 Task: Set font size with 14.
Action: Mouse moved to (22, 676)
Screenshot: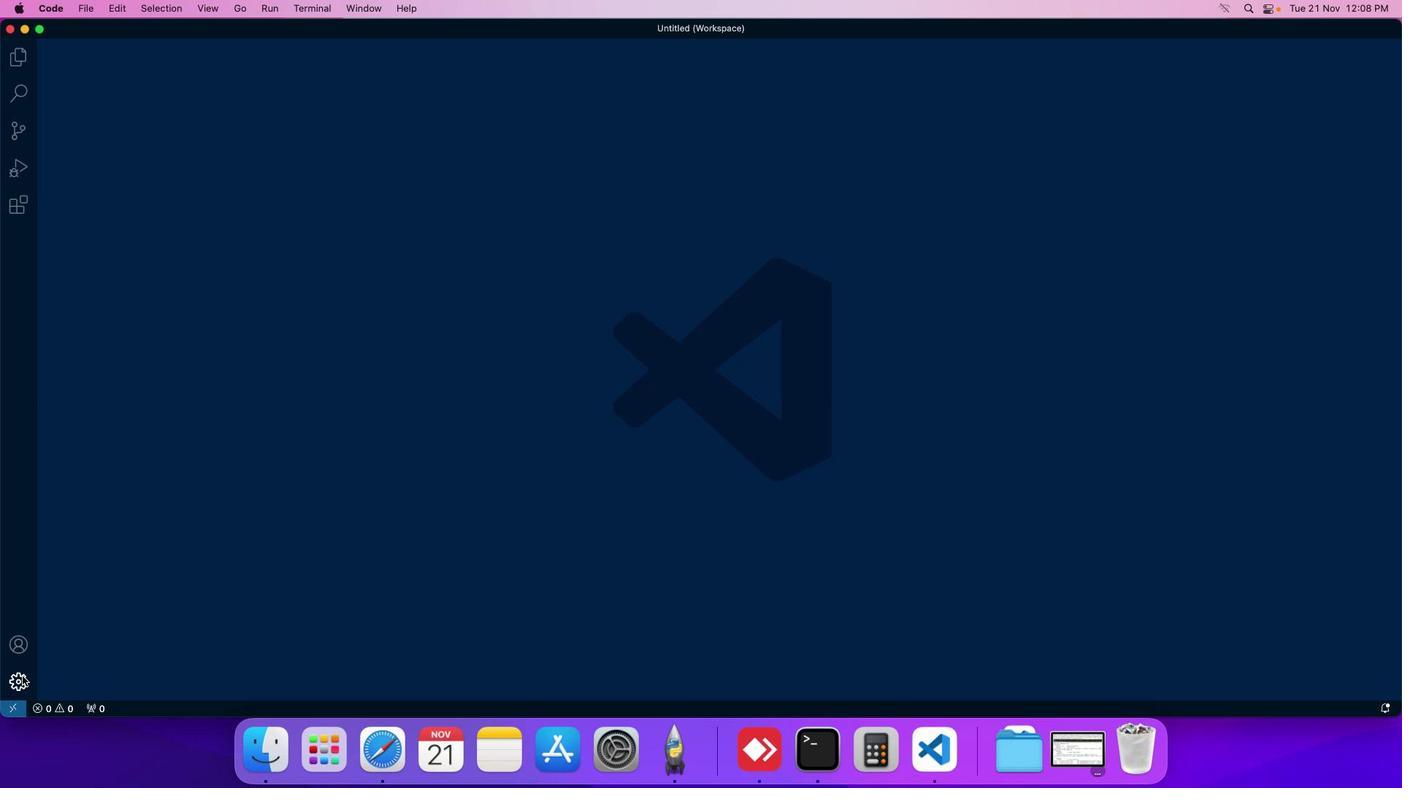 
Action: Mouse pressed left at (22, 676)
Screenshot: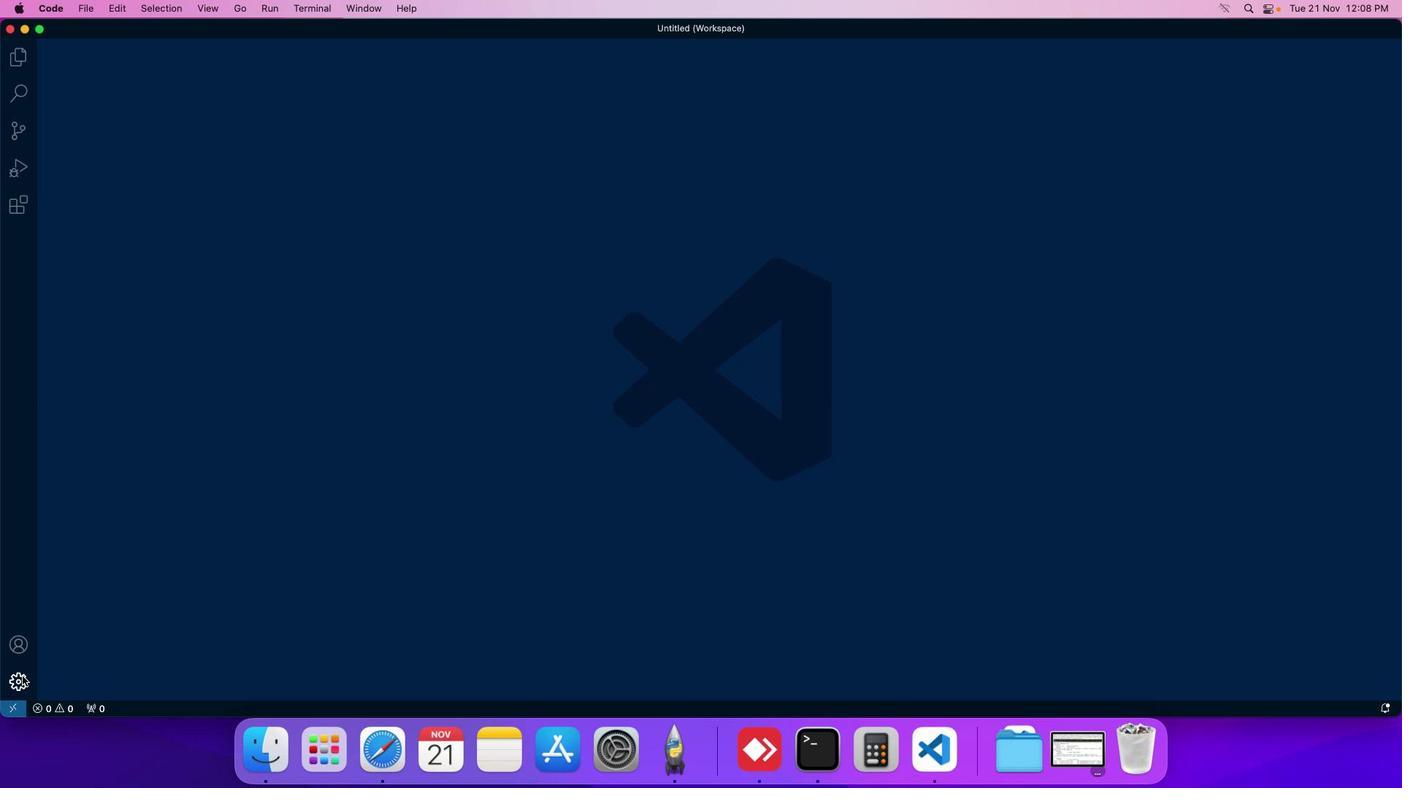 
Action: Mouse moved to (50, 576)
Screenshot: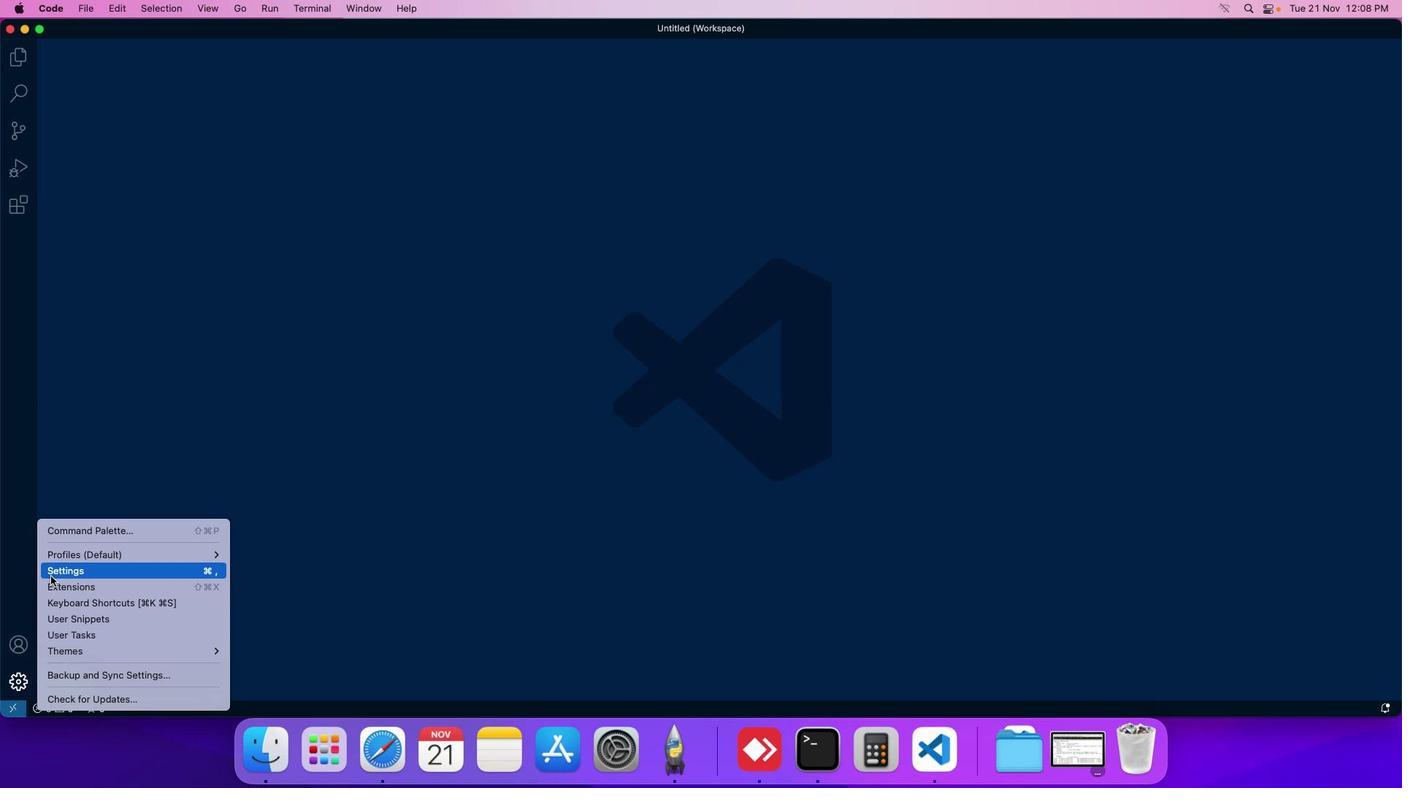 
Action: Mouse pressed left at (50, 576)
Screenshot: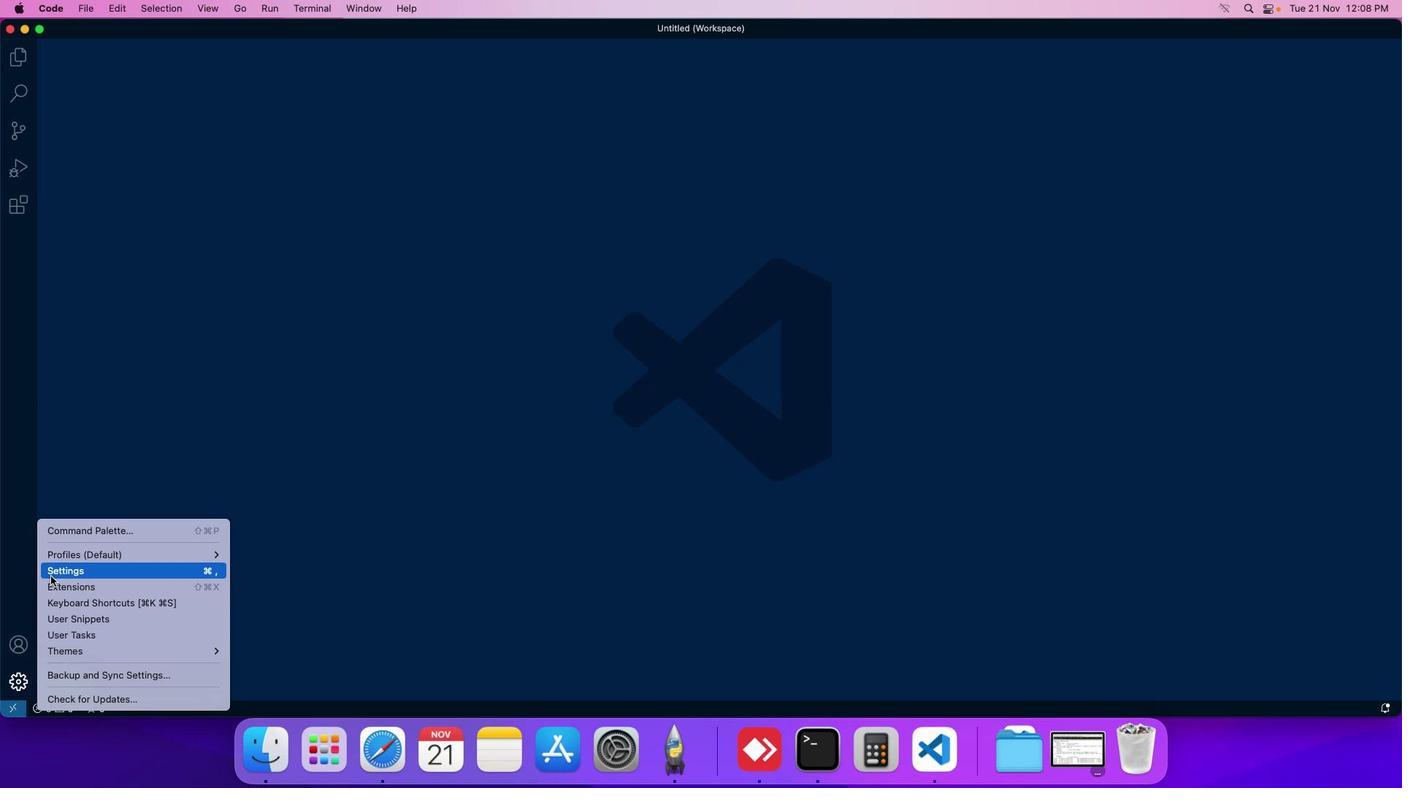 
Action: Mouse moved to (343, 124)
Screenshot: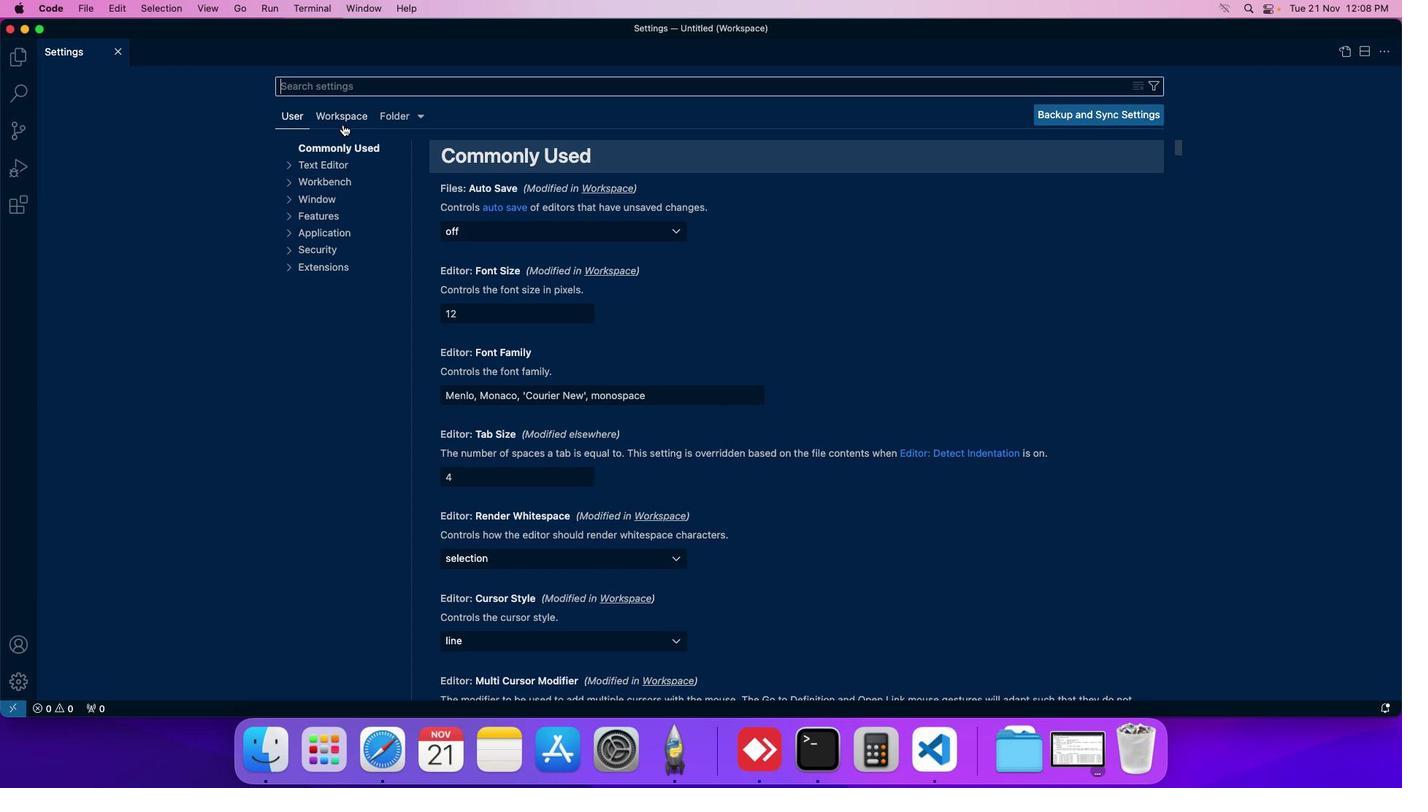 
Action: Mouse pressed left at (343, 124)
Screenshot: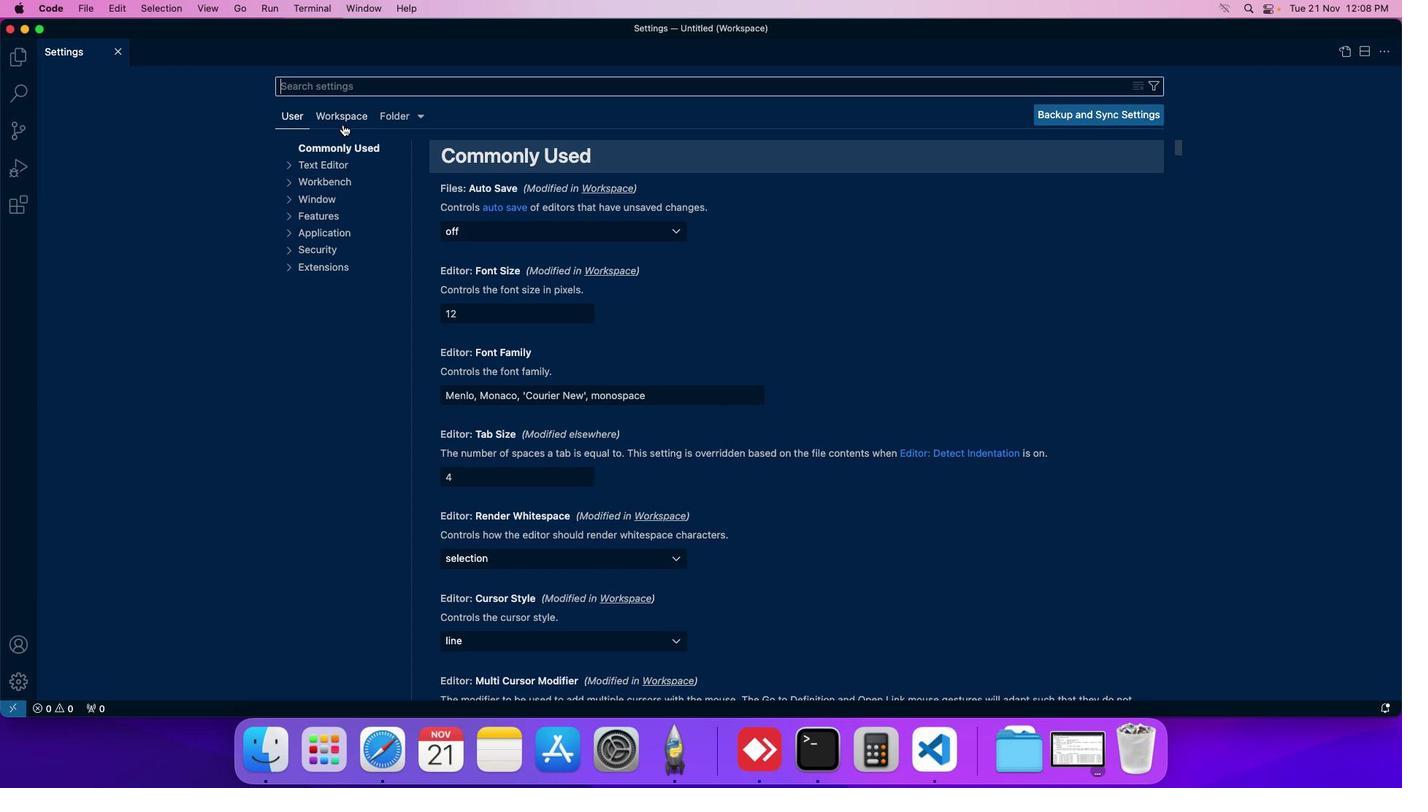 
Action: Mouse moved to (332, 216)
Screenshot: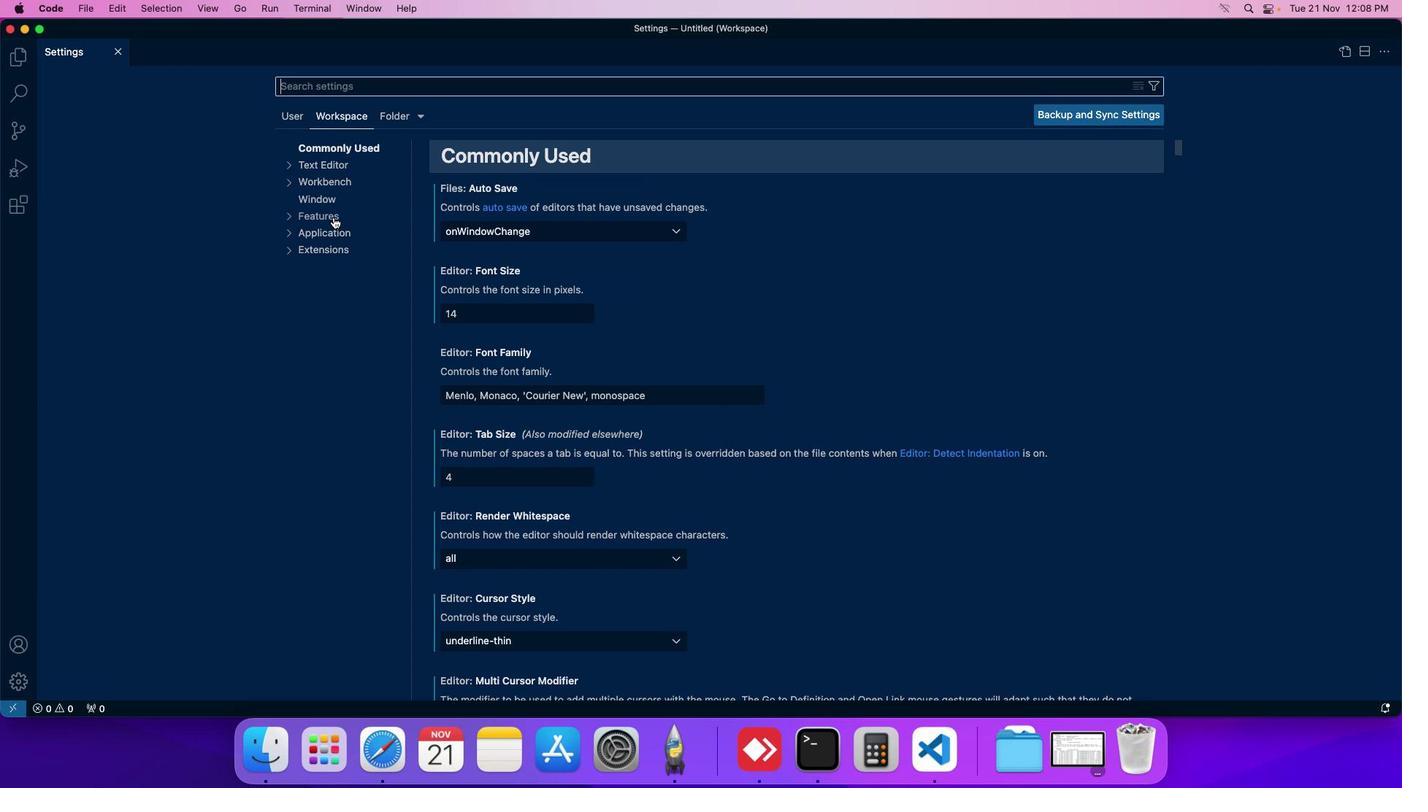
Action: Mouse pressed left at (332, 216)
Screenshot: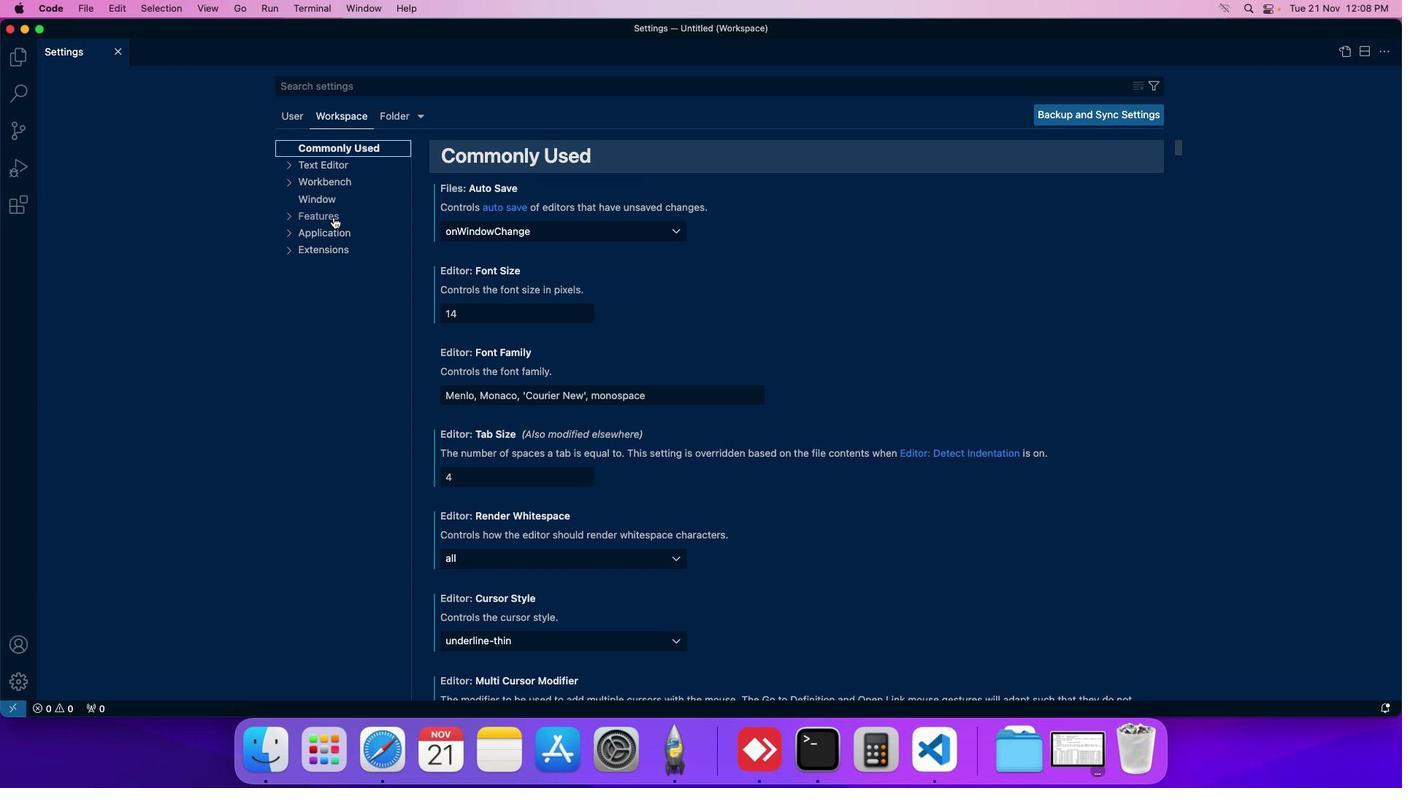 
Action: Mouse moved to (332, 523)
Screenshot: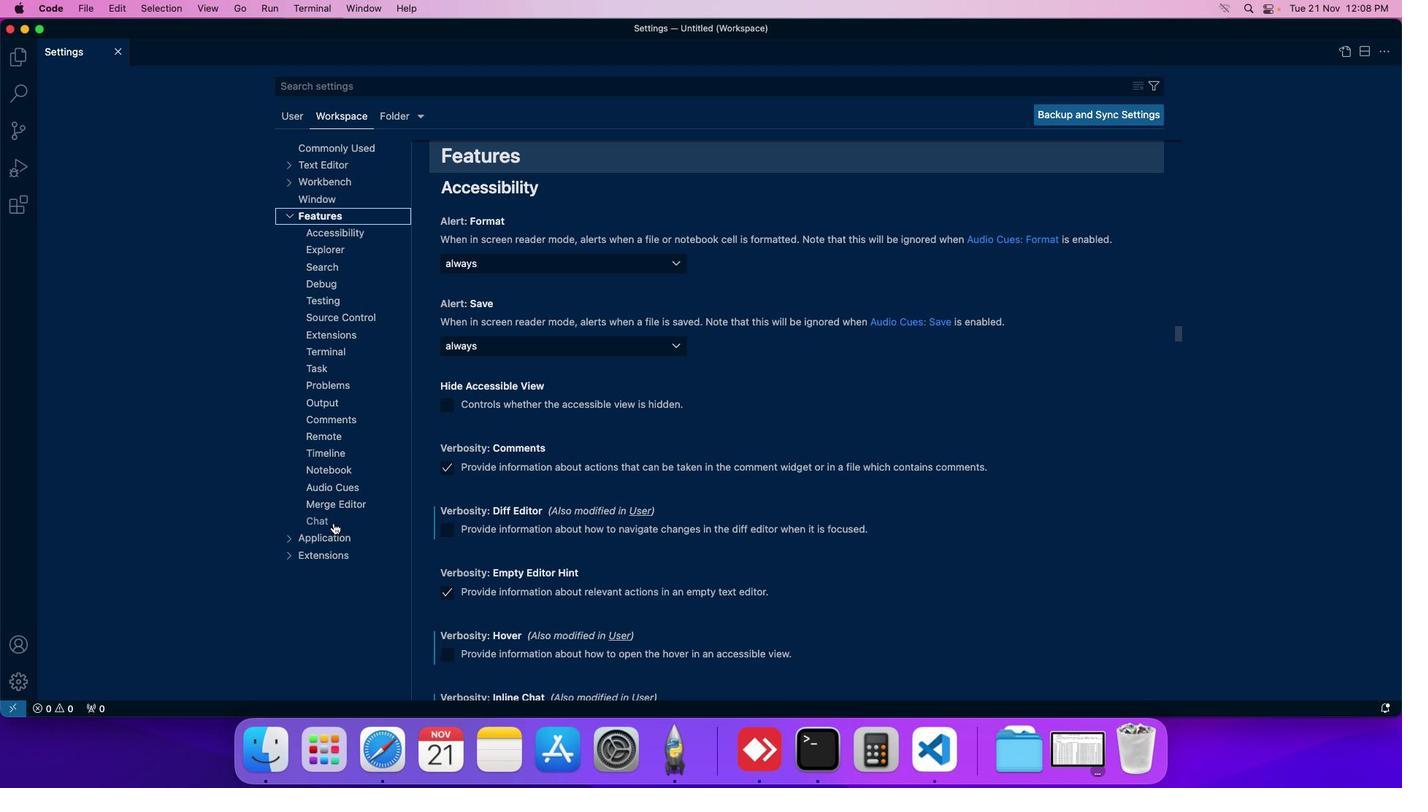 
Action: Mouse pressed left at (332, 523)
Screenshot: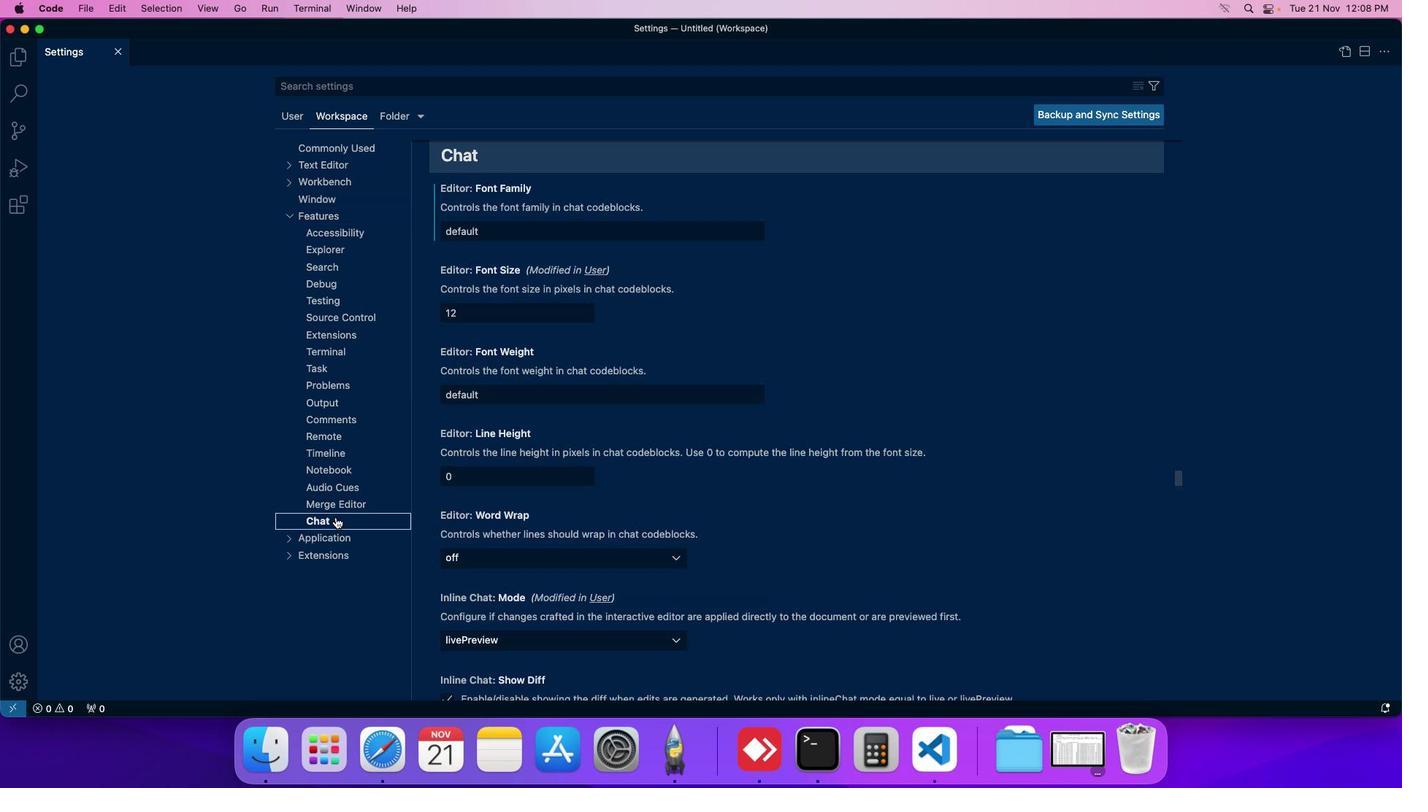 
Action: Mouse moved to (470, 307)
Screenshot: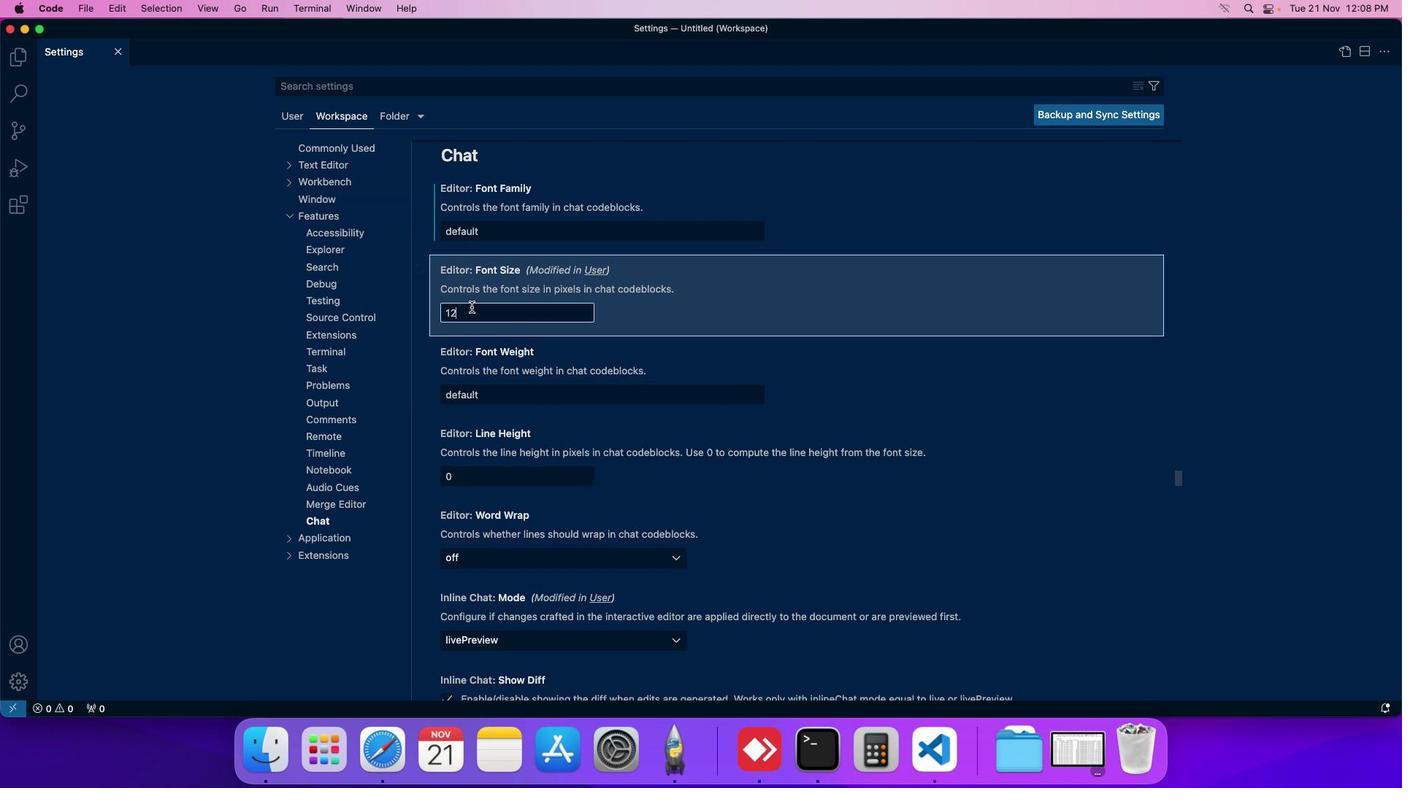 
Action: Mouse pressed left at (470, 307)
Screenshot: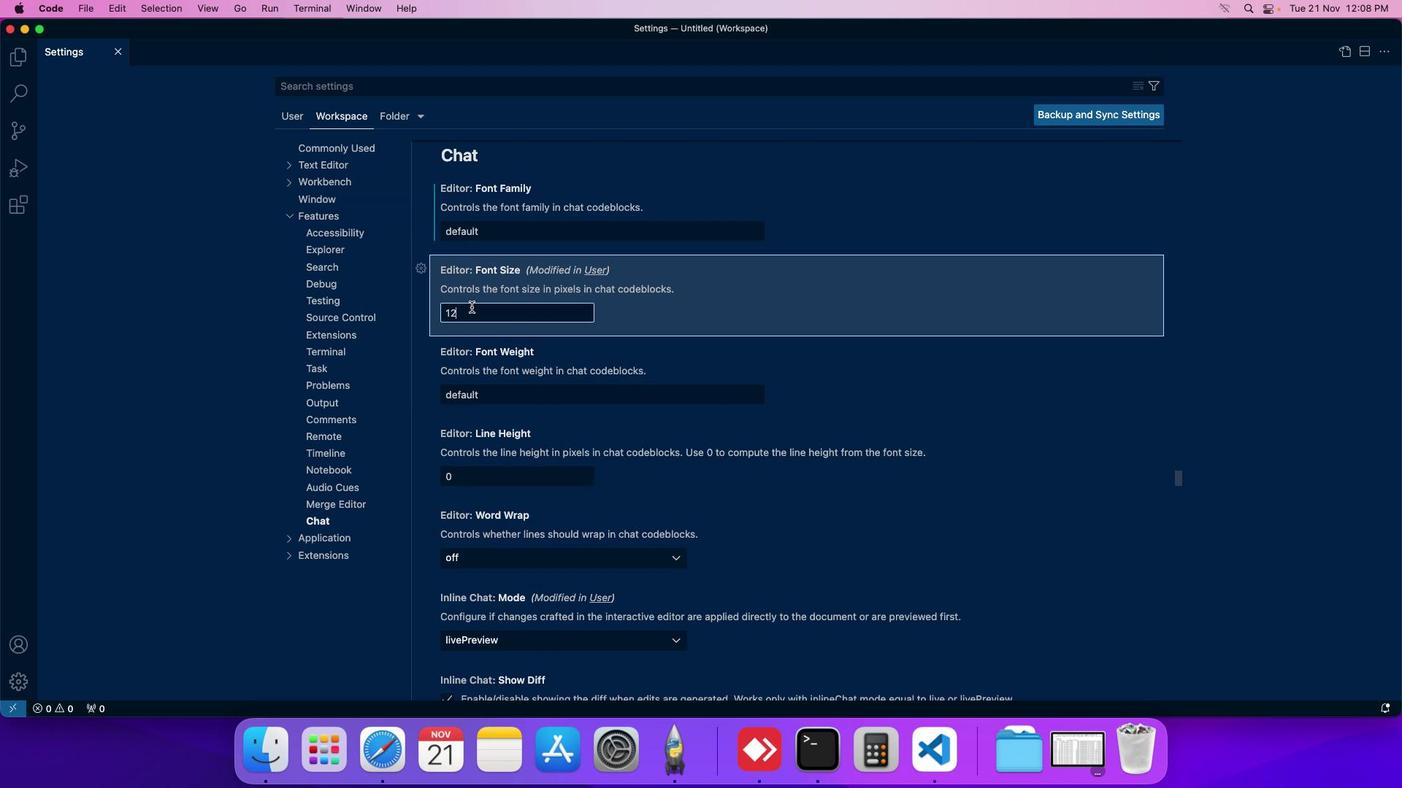
Action: Key pressed Key.backspaceKey.backspace'1''4'
Screenshot: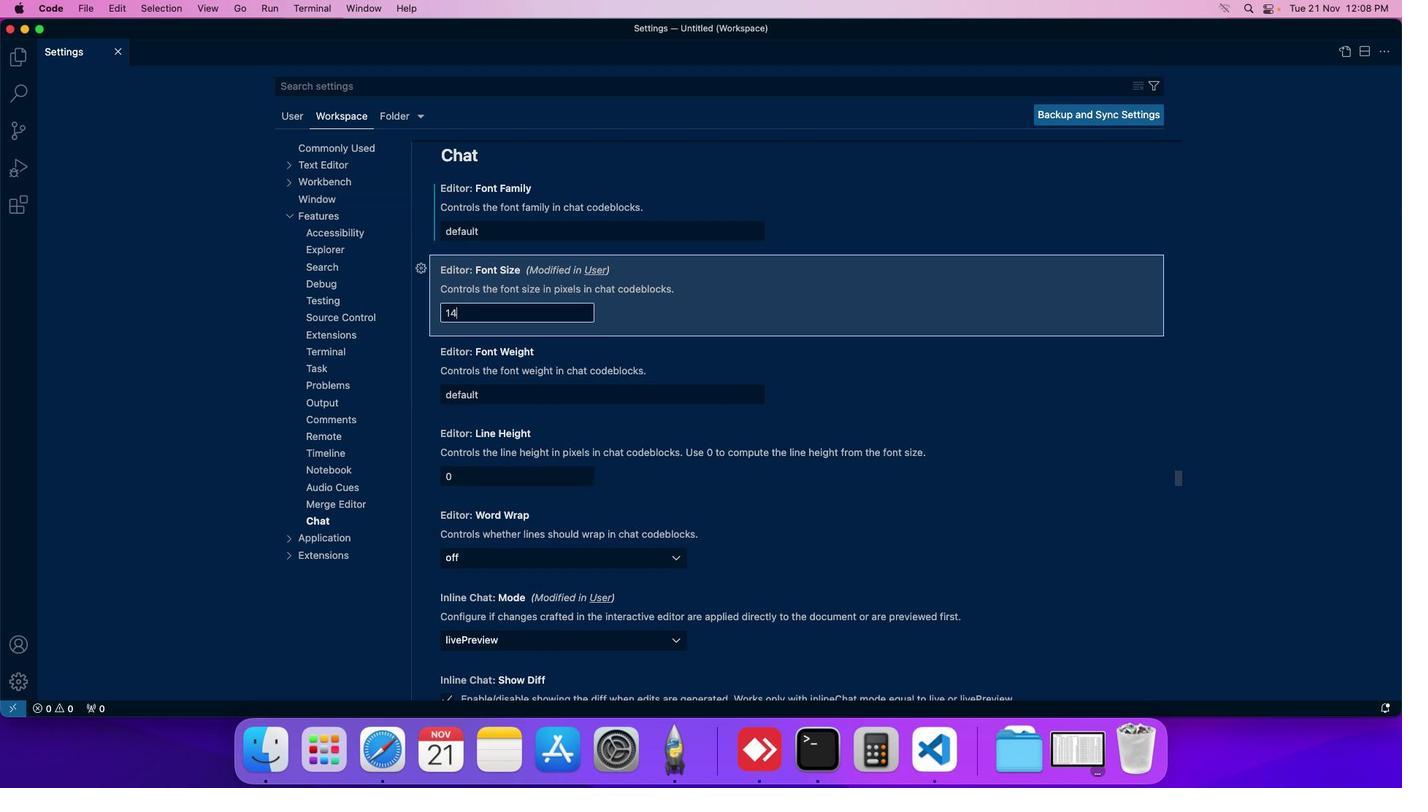 
